 Task: Check the safety & property of Litchfield, Connecticut, United States.
Action: Mouse moved to (623, 162)
Screenshot: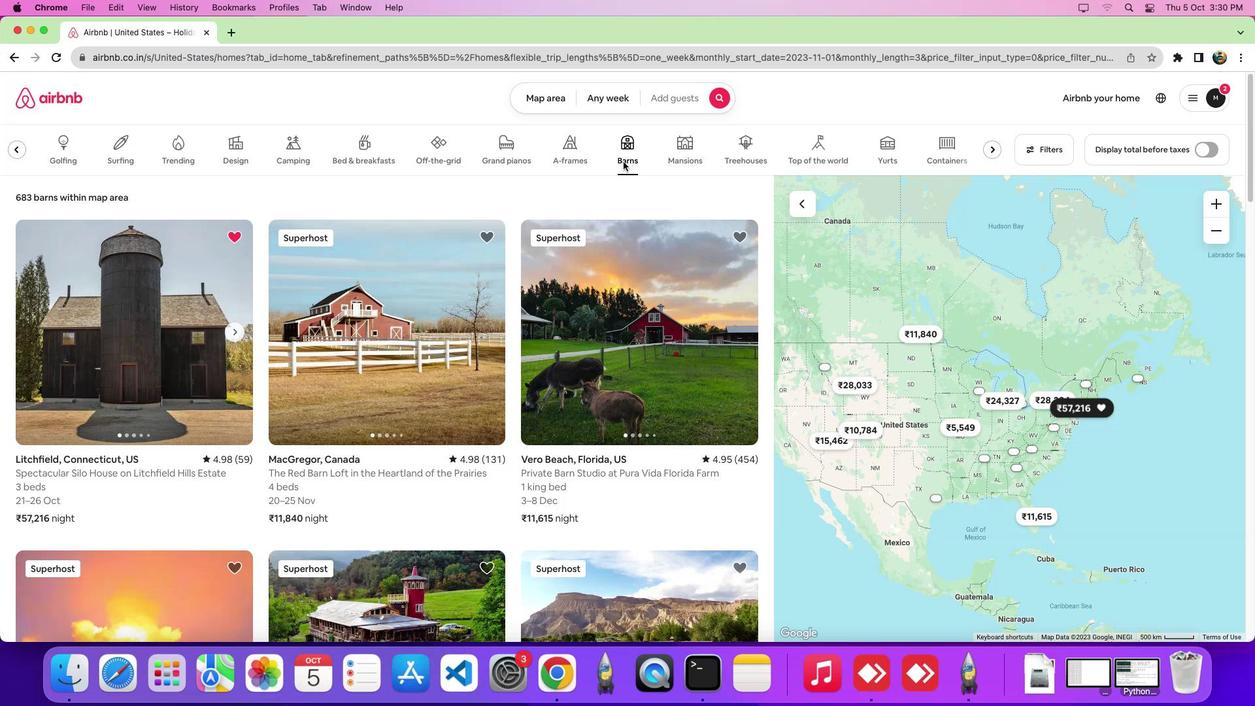 
Action: Mouse pressed left at (623, 162)
Screenshot: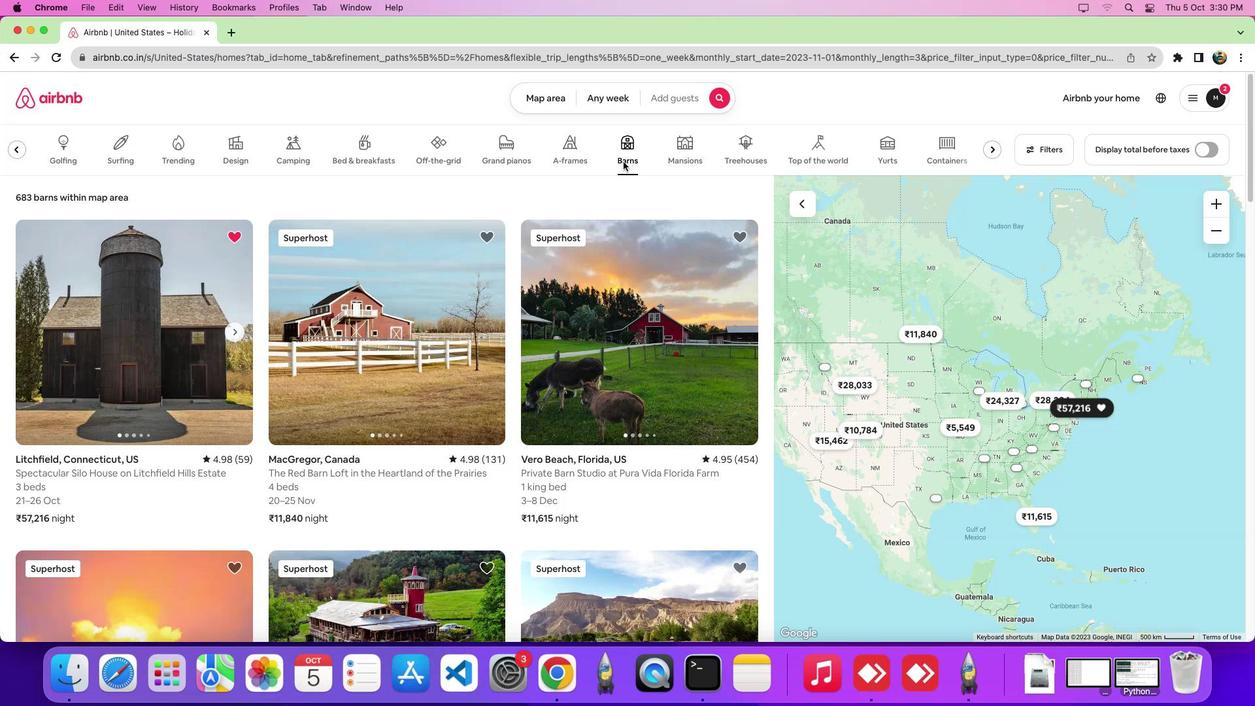 
Action: Mouse moved to (175, 388)
Screenshot: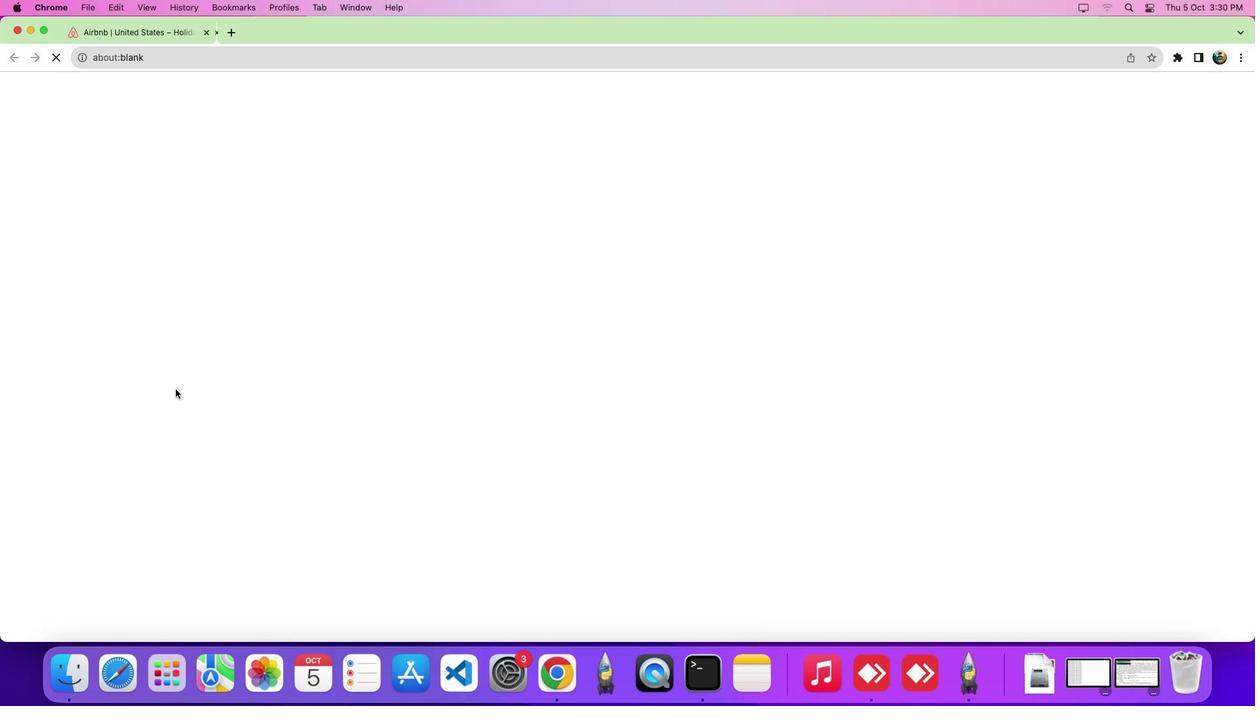 
Action: Mouse pressed left at (175, 388)
Screenshot: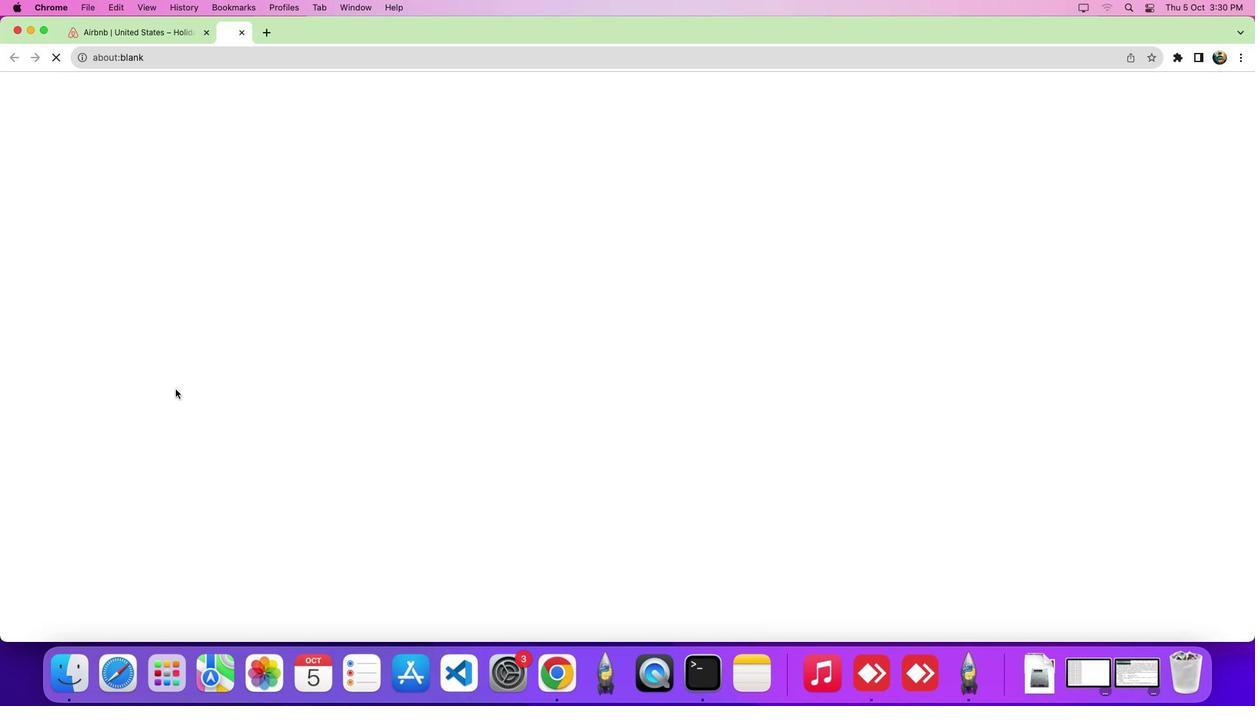 
Action: Mouse moved to (1249, 115)
Screenshot: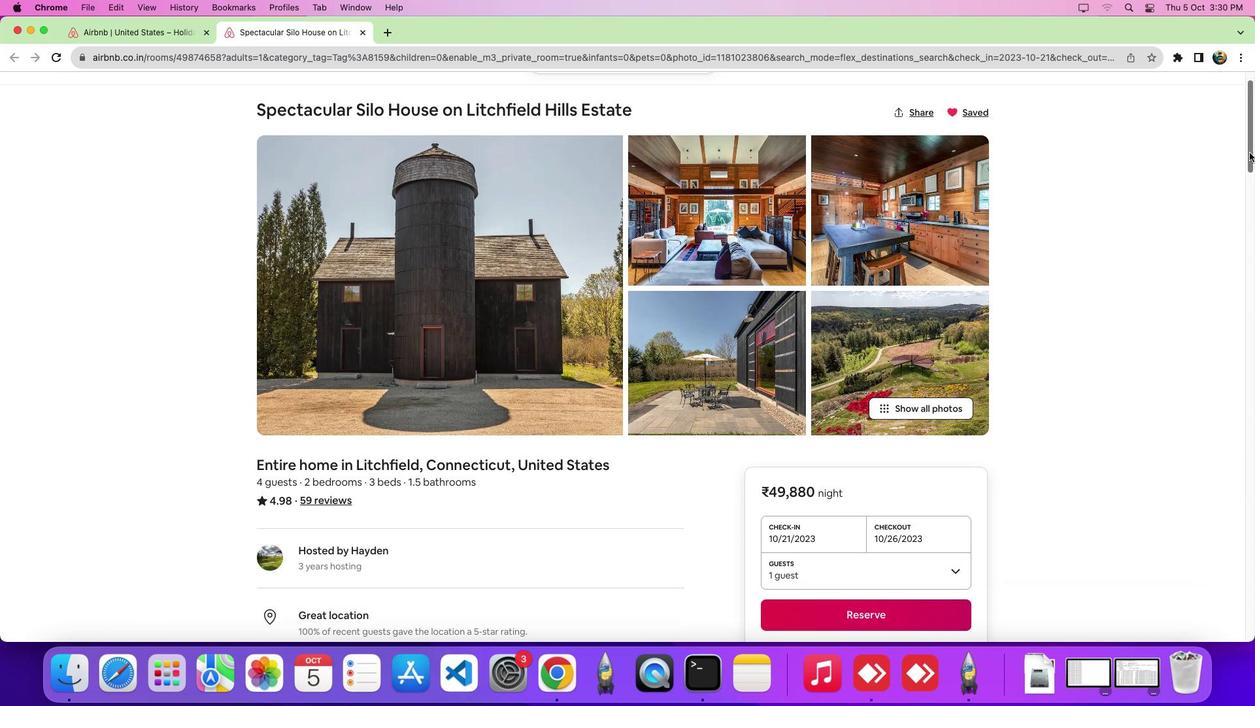 
Action: Mouse pressed left at (1249, 115)
Screenshot: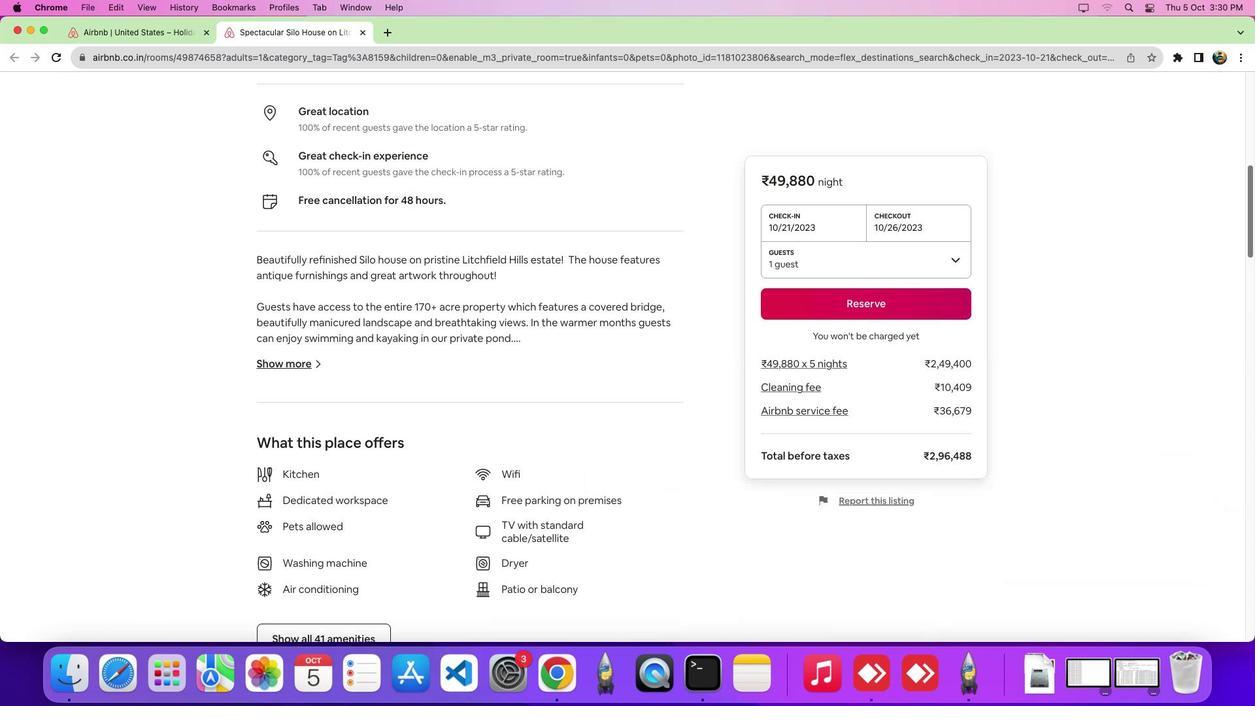 
Action: Mouse moved to (550, 334)
Screenshot: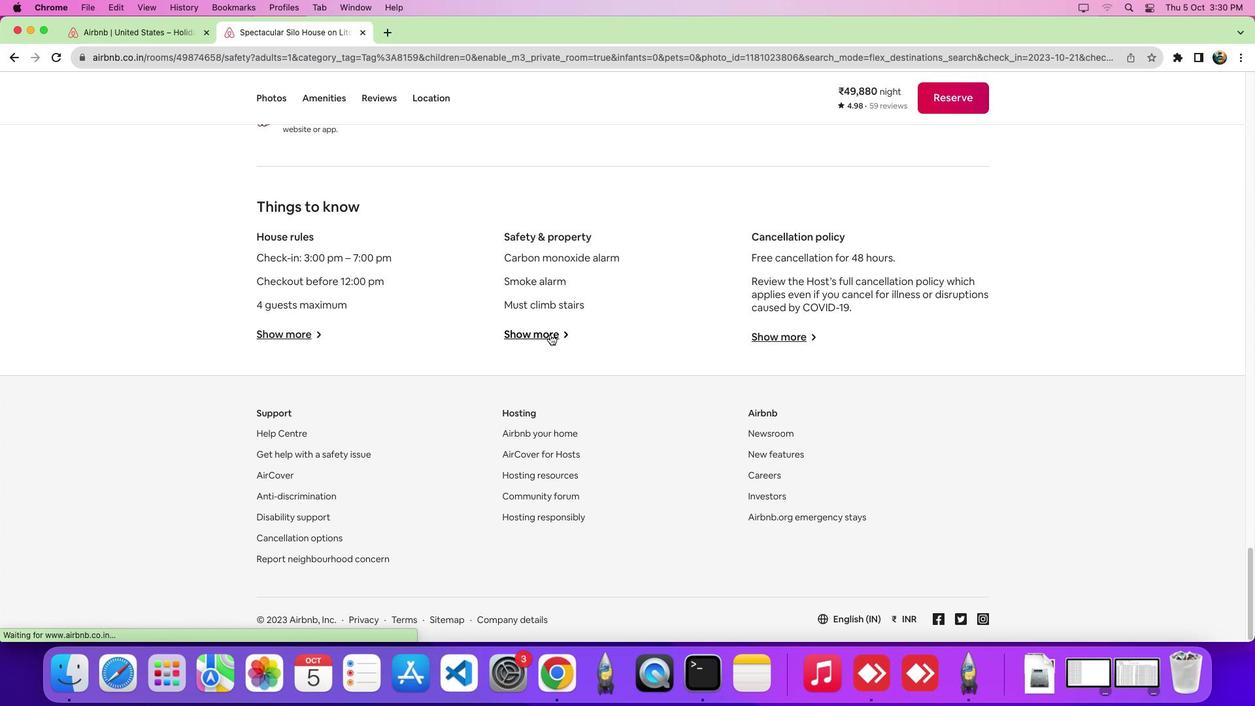 
Action: Mouse pressed left at (550, 334)
Screenshot: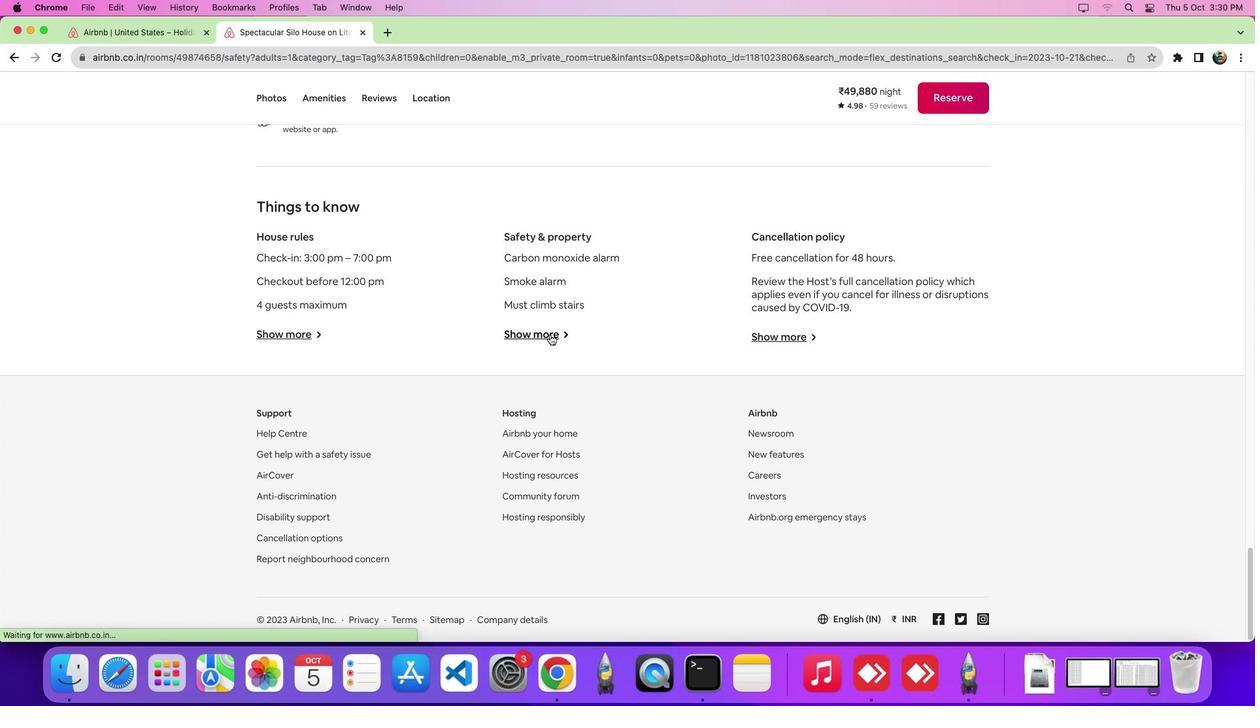 
